Task: Toggle the share suggest selections in the suggest.
Action: Mouse moved to (5, 490)
Screenshot: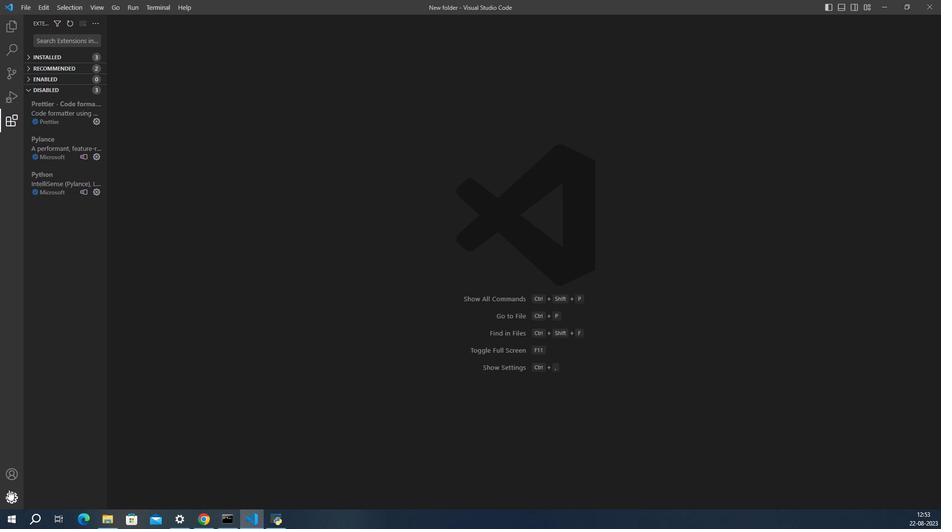 
Action: Mouse pressed left at (5, 490)
Screenshot: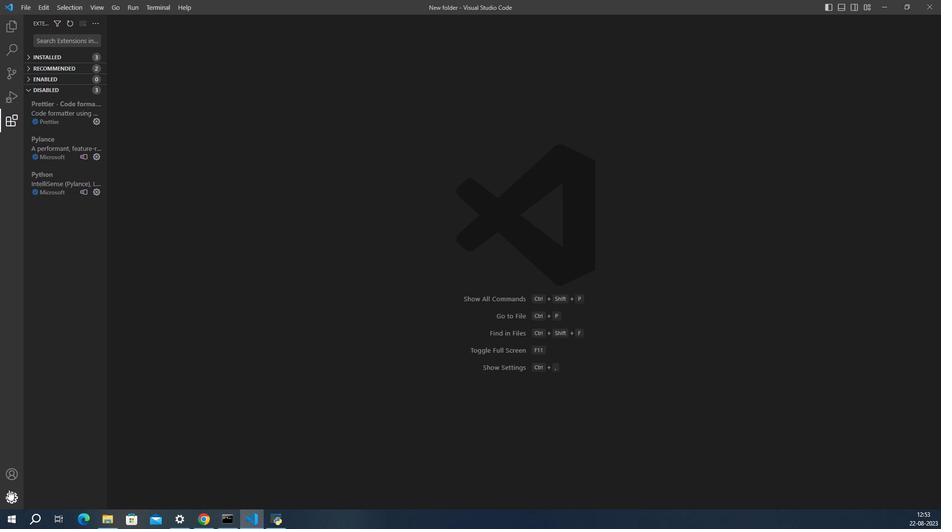 
Action: Mouse moved to (43, 421)
Screenshot: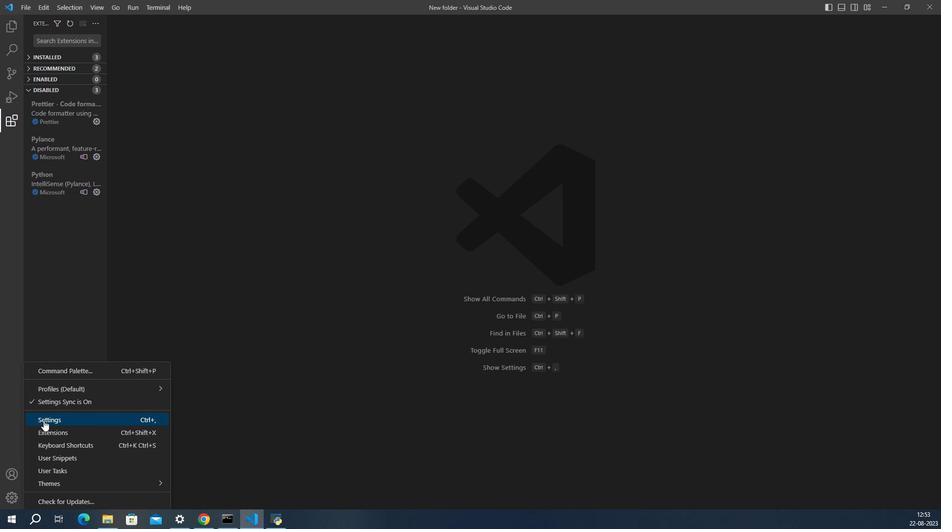 
Action: Mouse pressed left at (43, 421)
Screenshot: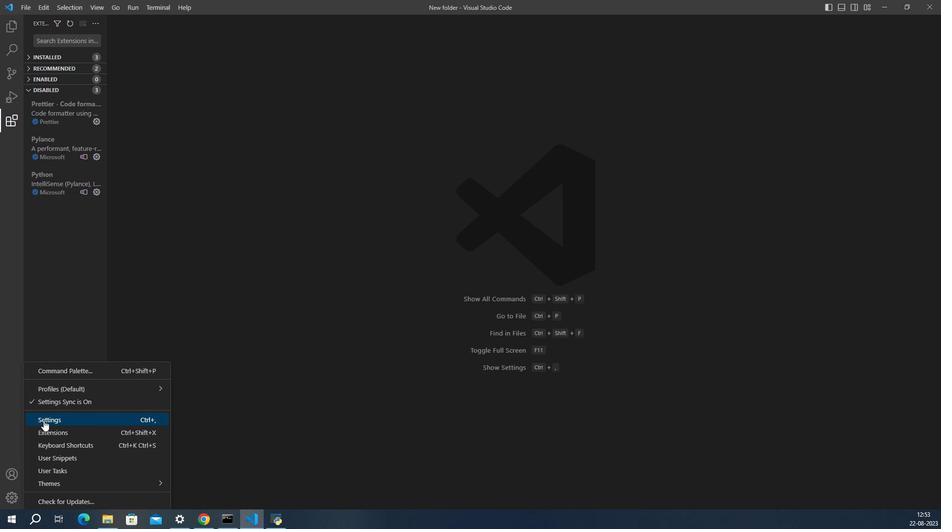 
Action: Mouse moved to (445, 212)
Screenshot: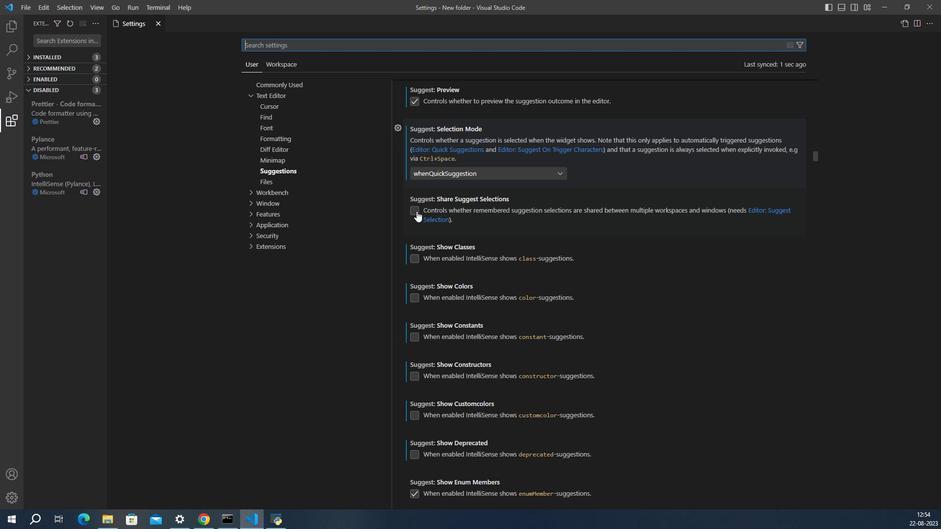 
Action: Mouse pressed left at (445, 212)
Screenshot: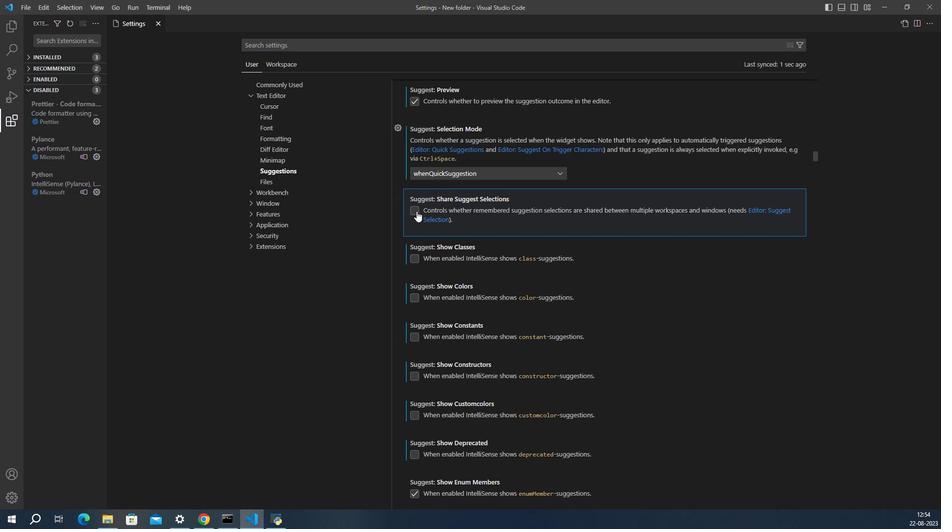 
Action: Mouse moved to (480, 212)
Screenshot: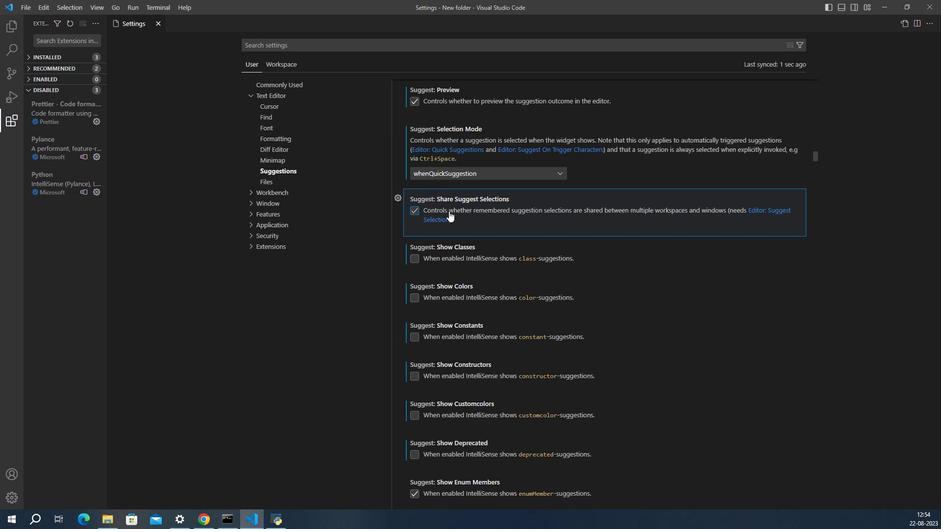
